 Task: Look for products in the category "Prosciutto" from Volpi only.
Action: Mouse moved to (758, 263)
Screenshot: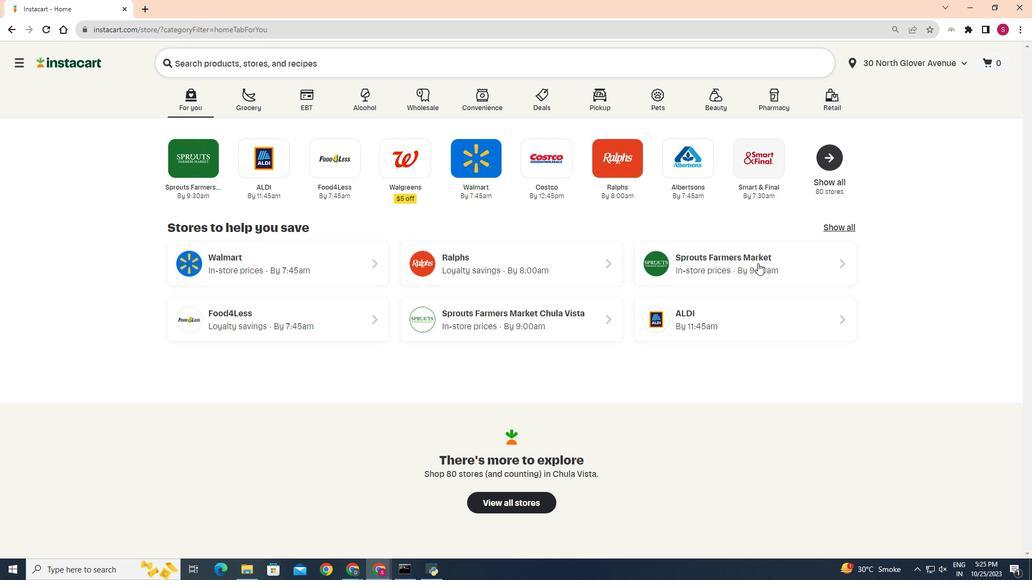 
Action: Mouse pressed left at (758, 263)
Screenshot: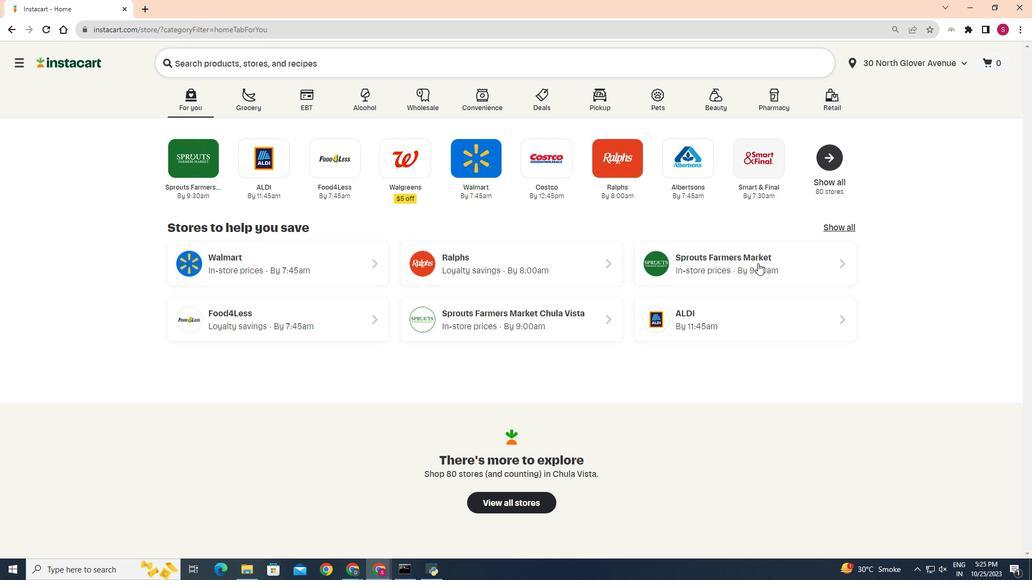 
Action: Mouse moved to (22, 451)
Screenshot: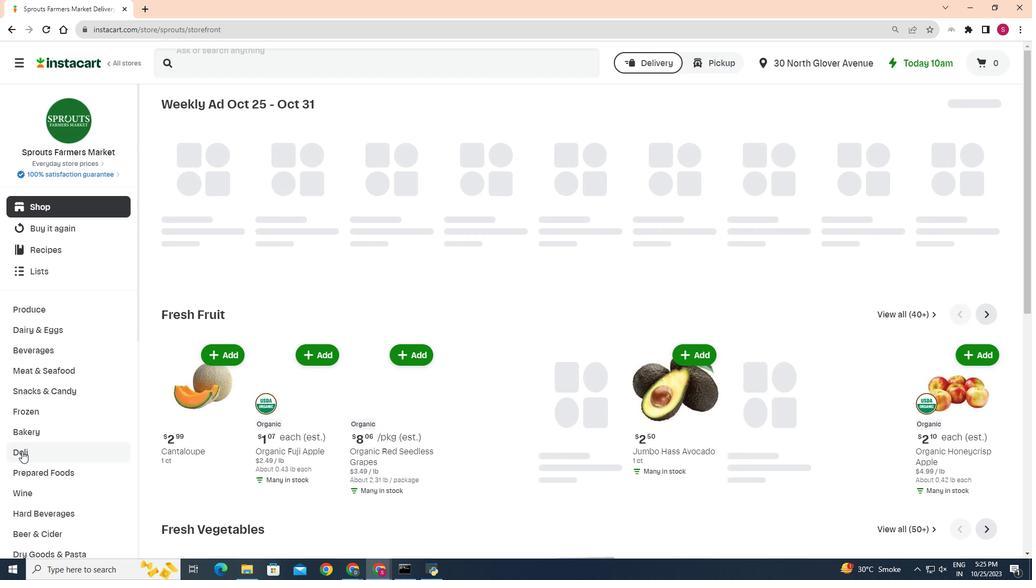 
Action: Mouse pressed left at (22, 451)
Screenshot: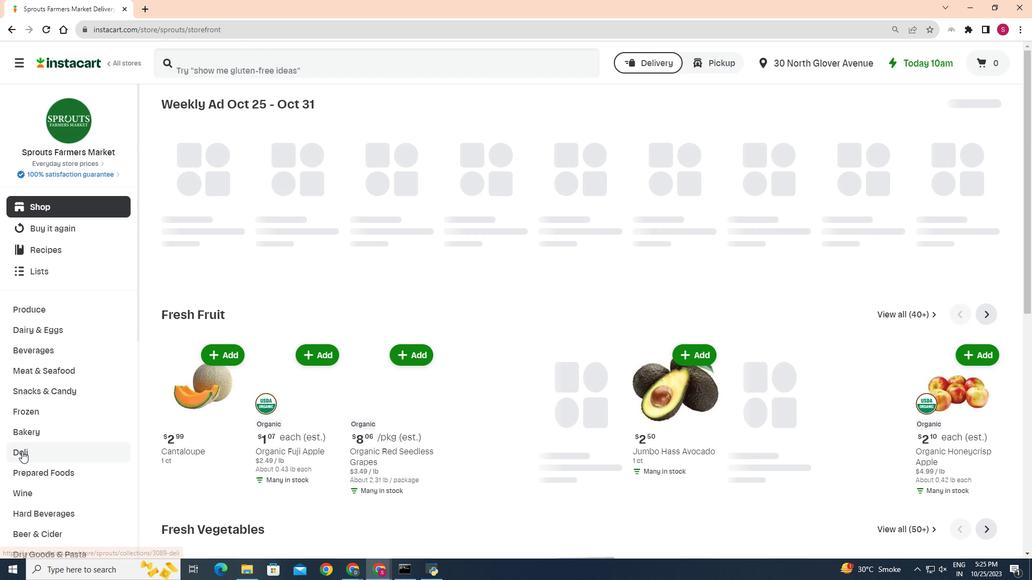 
Action: Mouse moved to (232, 132)
Screenshot: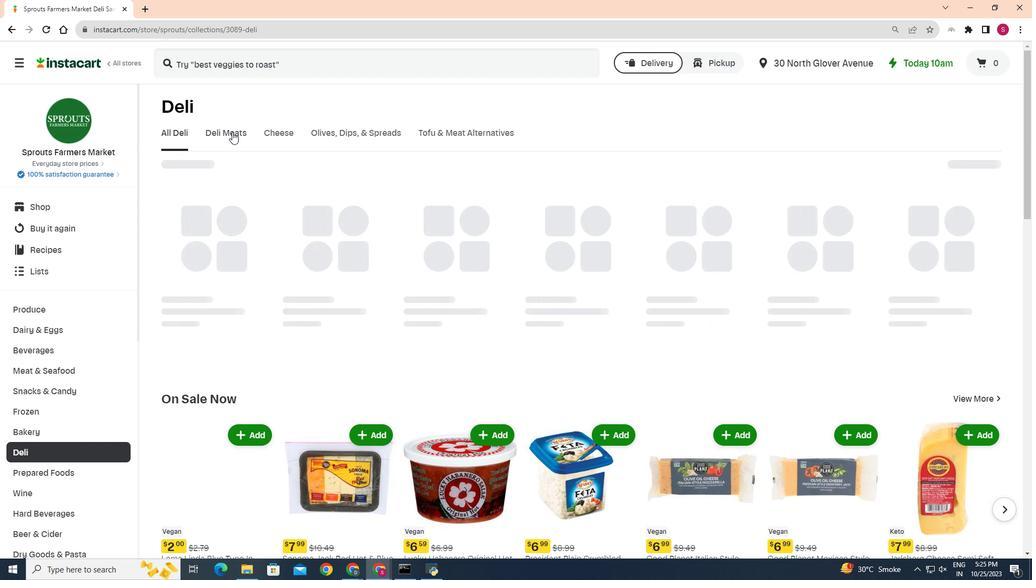 
Action: Mouse pressed left at (232, 132)
Screenshot: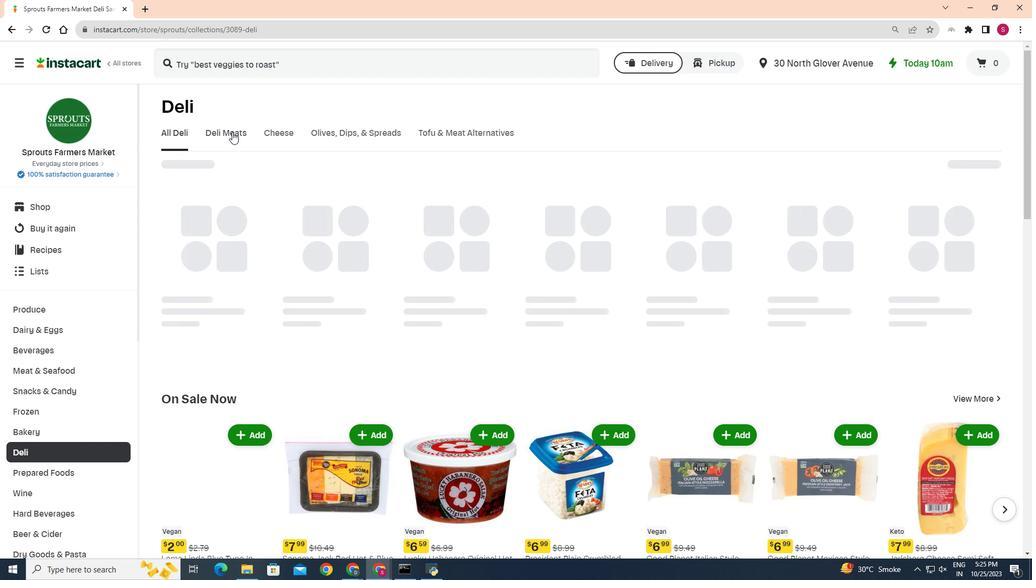
Action: Mouse moved to (595, 181)
Screenshot: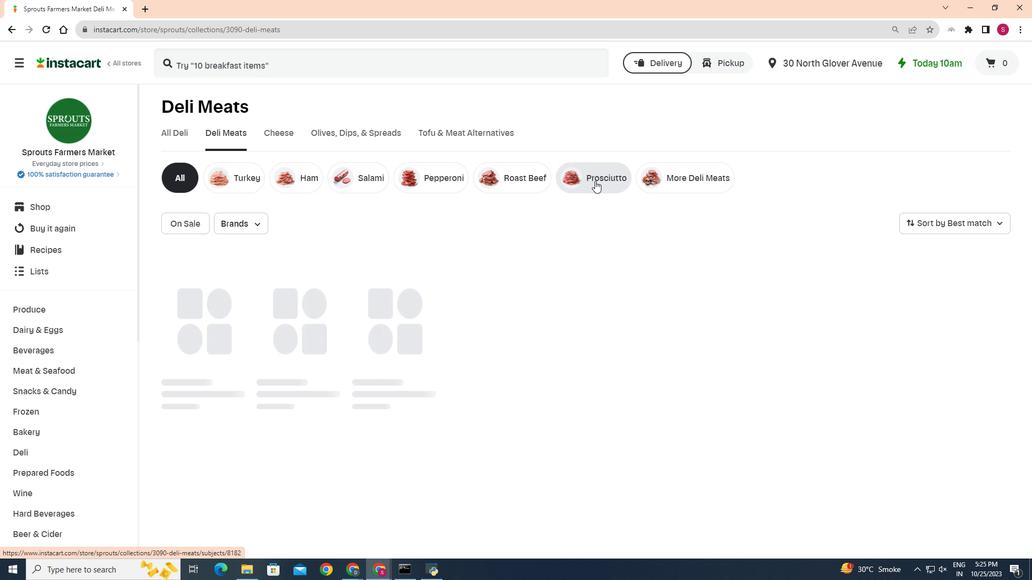 
Action: Mouse pressed left at (595, 181)
Screenshot: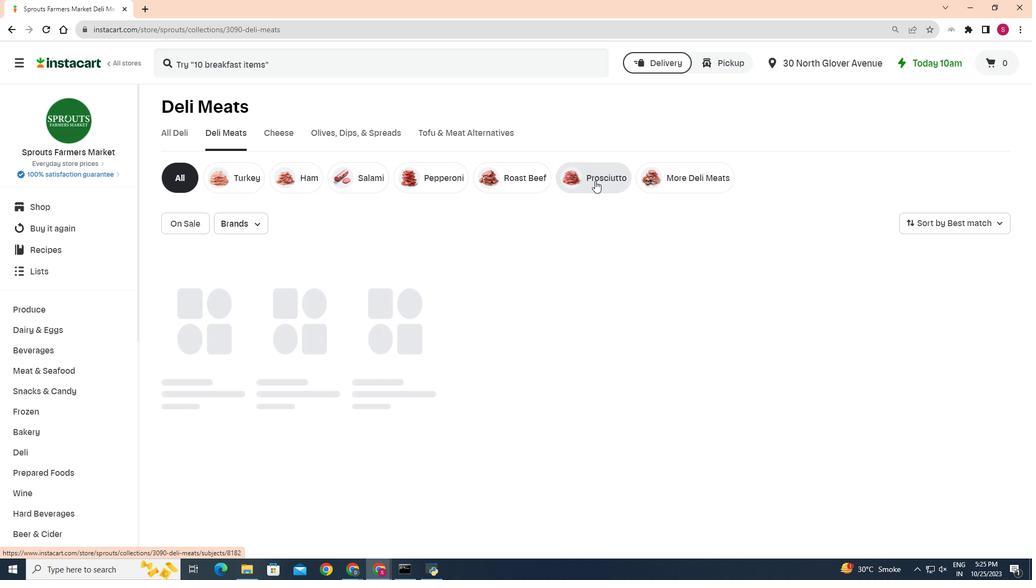 
Action: Mouse moved to (191, 225)
Screenshot: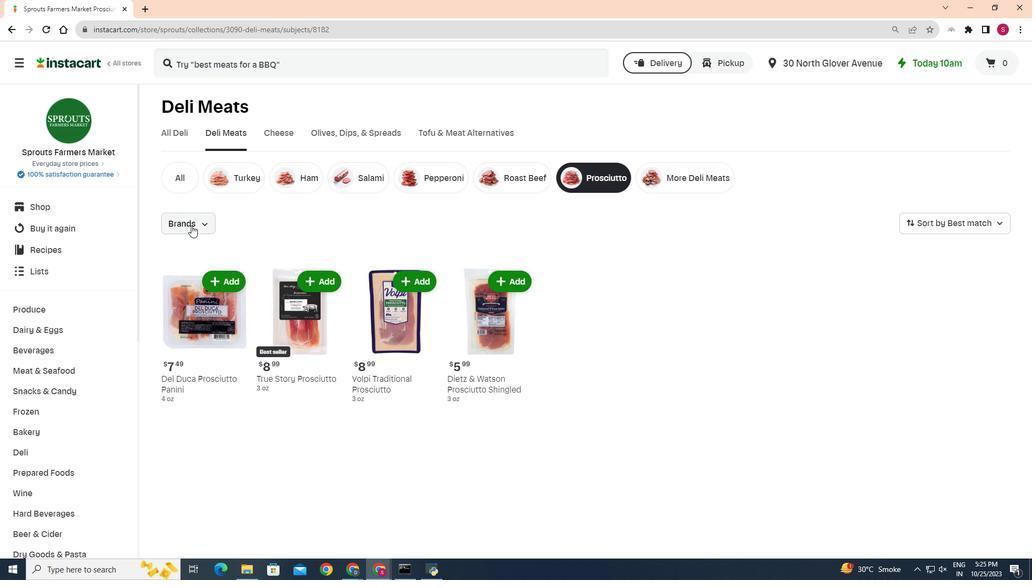 
Action: Mouse pressed left at (191, 225)
Screenshot: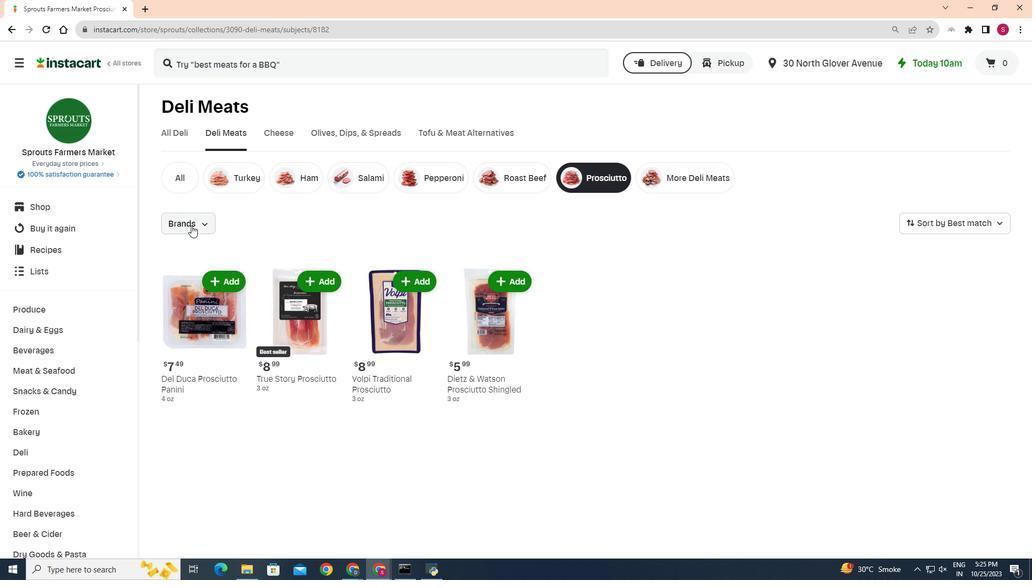 
Action: Mouse moved to (180, 254)
Screenshot: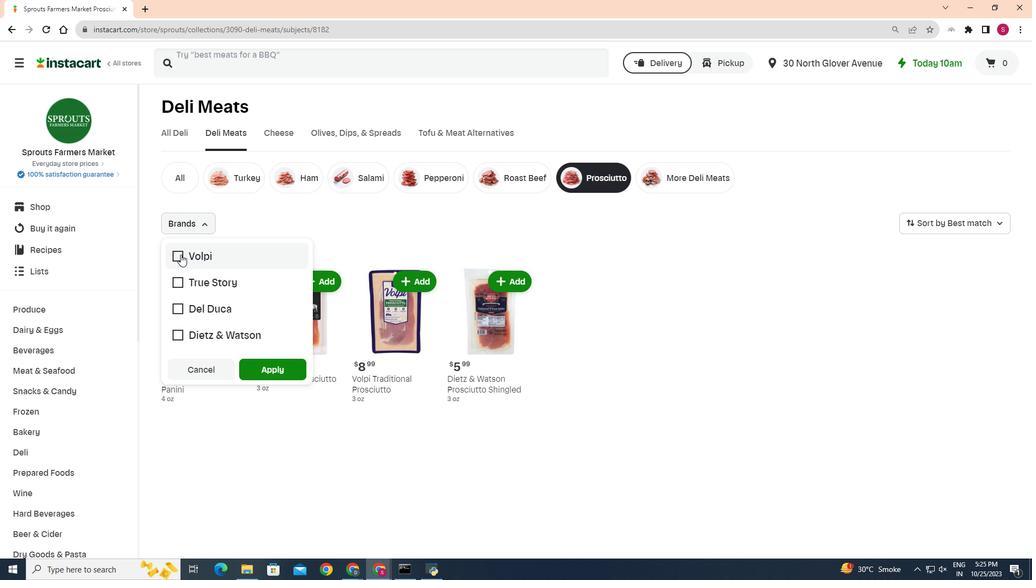 
Action: Mouse pressed left at (180, 254)
Screenshot: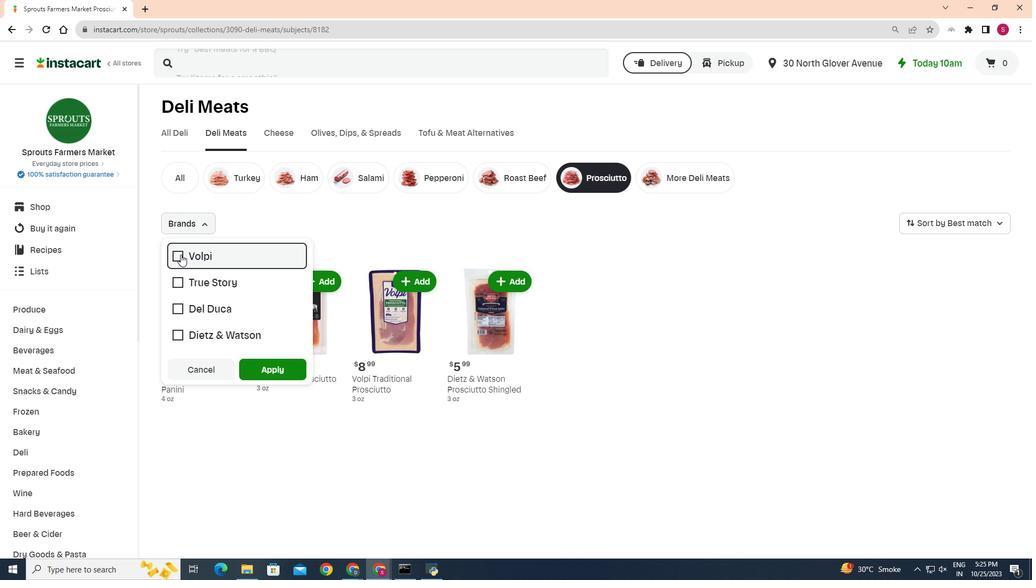 
Action: Mouse moved to (260, 370)
Screenshot: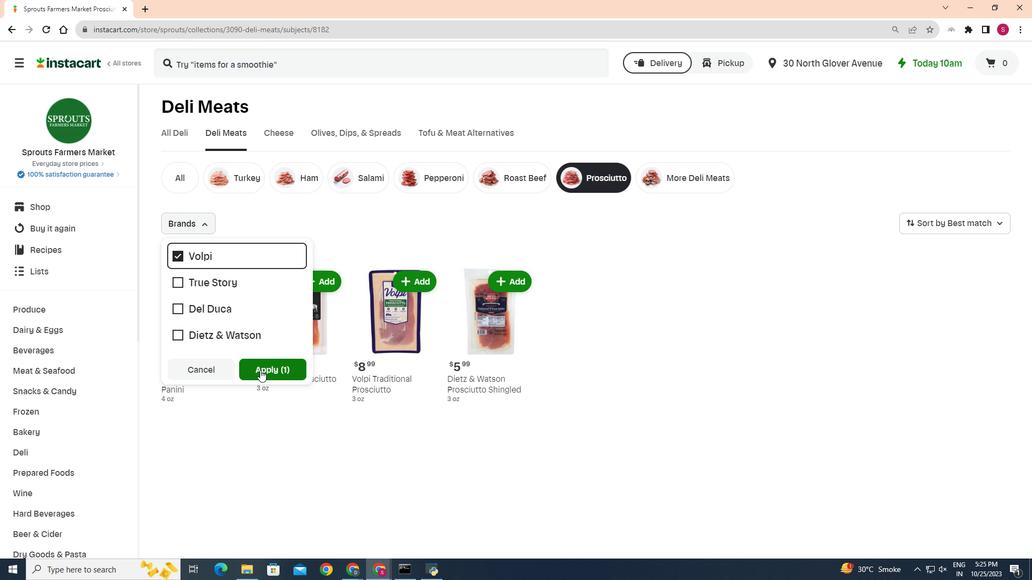 
Action: Mouse pressed left at (260, 370)
Screenshot: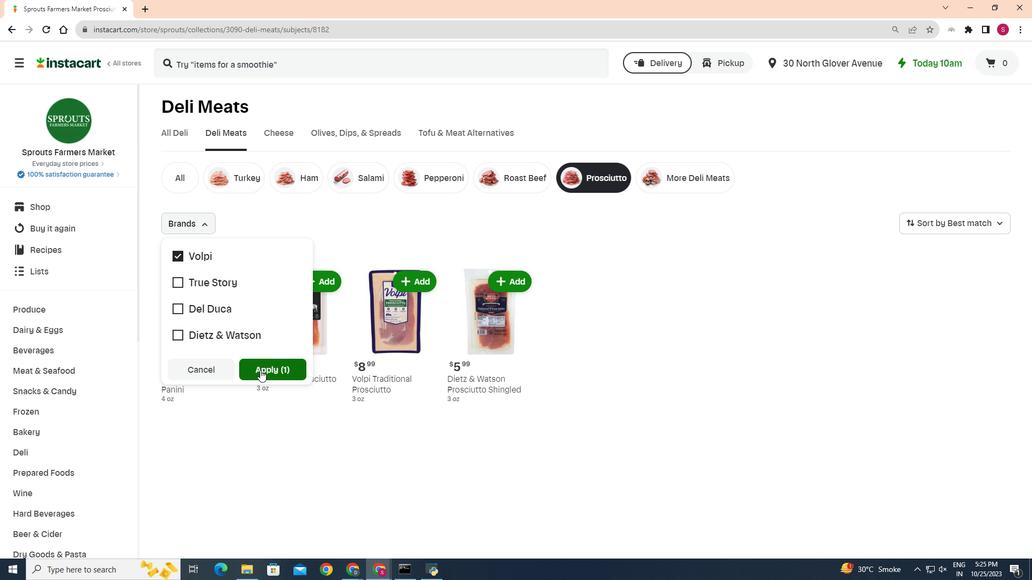
Action: Mouse moved to (714, 266)
Screenshot: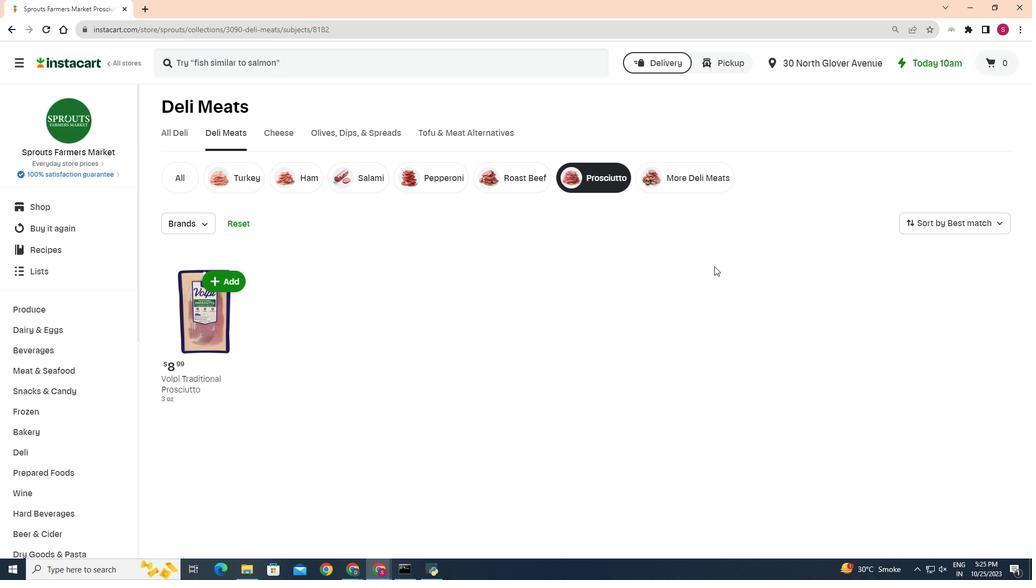 
